 Task: Create a task  Integrate website with payment gateways and invoicing systems , assign it to team member softage.4@softage.net in the project AgileEagle and update the status of the task to  On Track  , set the priority of the task to High
Action: Mouse moved to (52, 51)
Screenshot: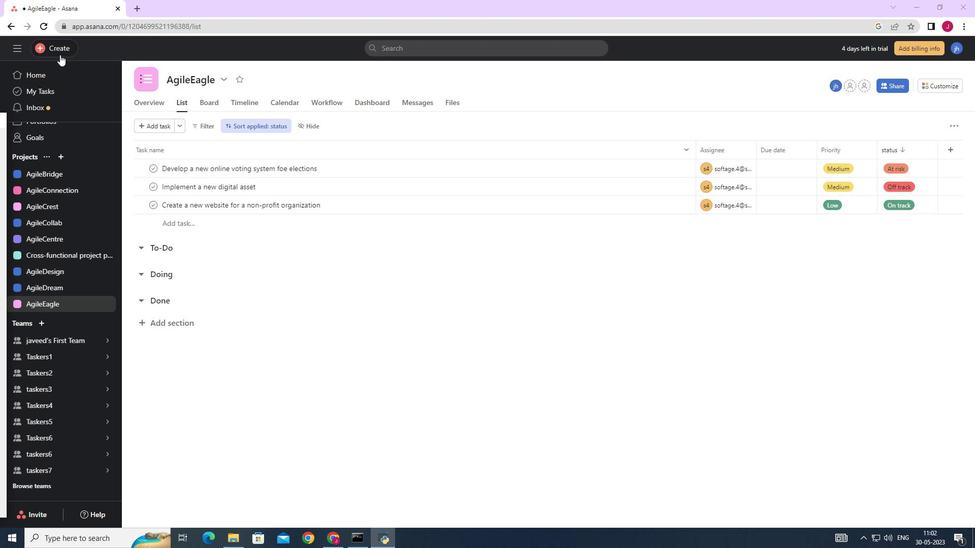 
Action: Mouse pressed left at (52, 51)
Screenshot: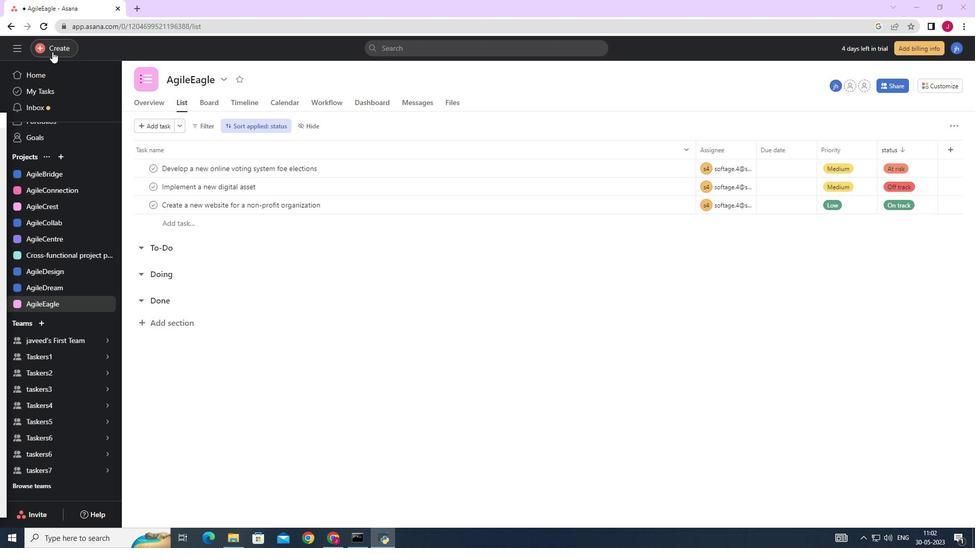 
Action: Mouse moved to (113, 49)
Screenshot: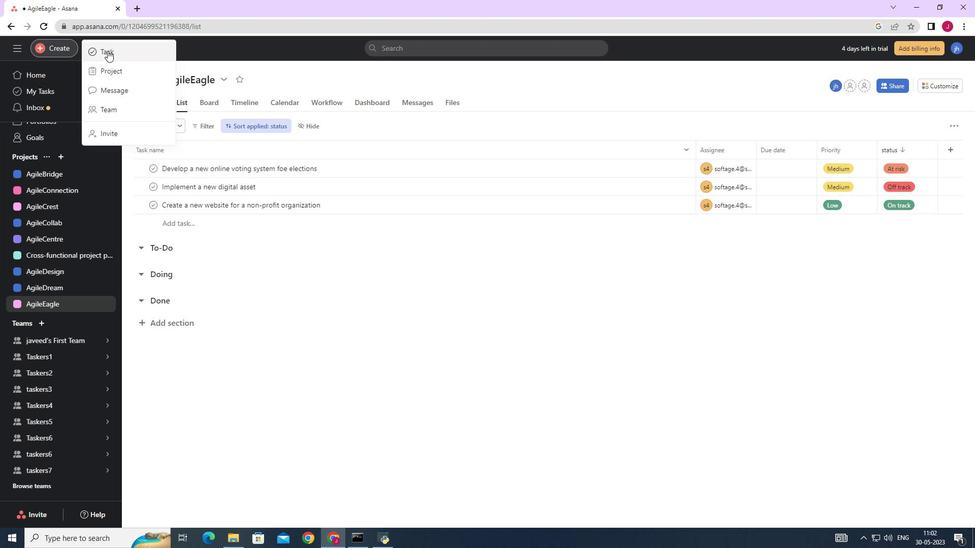 
Action: Mouse pressed left at (113, 49)
Screenshot: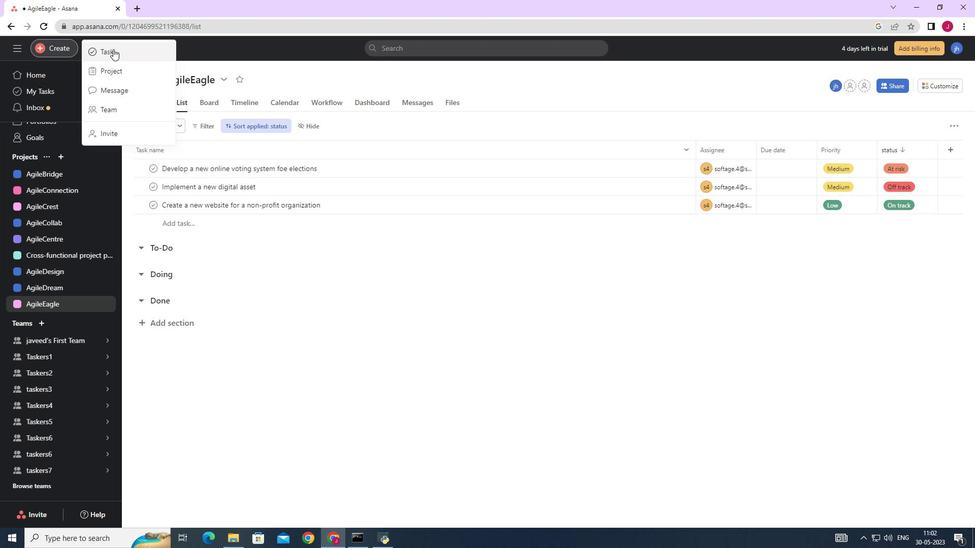 
Action: Mouse moved to (796, 337)
Screenshot: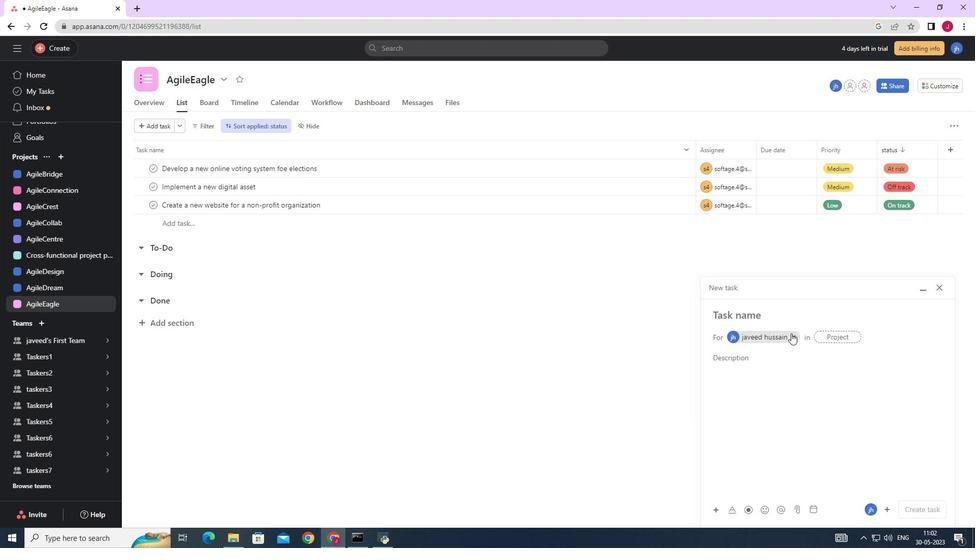 
Action: Mouse pressed left at (796, 337)
Screenshot: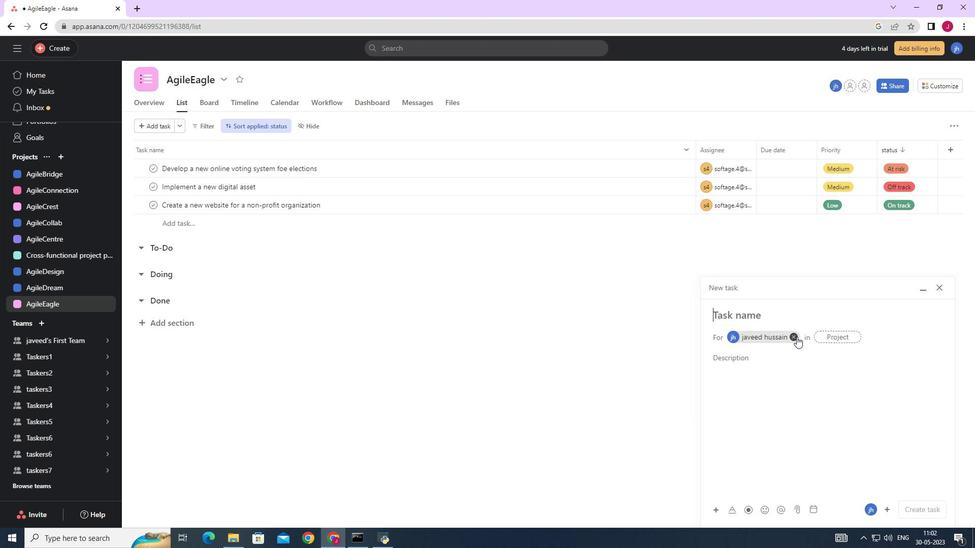 
Action: Mouse moved to (722, 315)
Screenshot: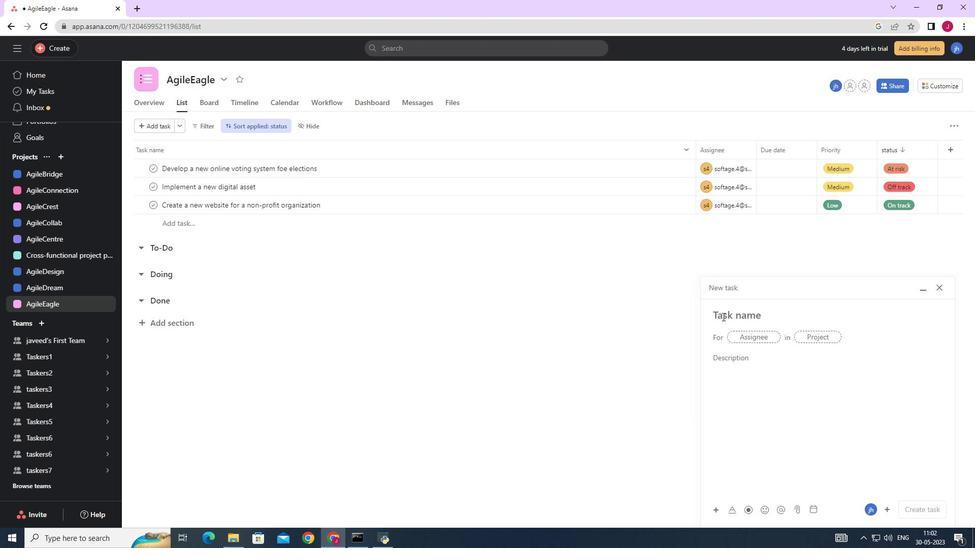 
Action: Mouse pressed left at (722, 315)
Screenshot: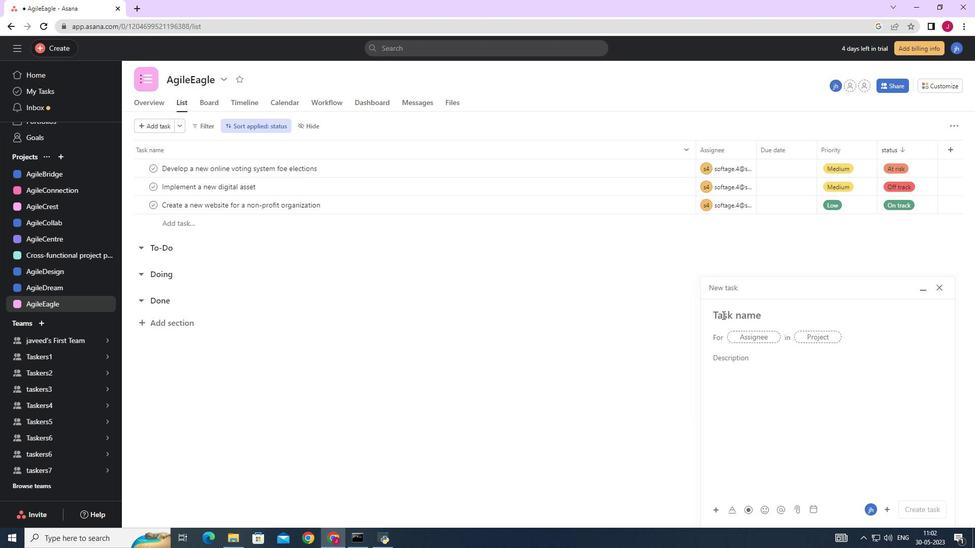 
Action: Key pressed <Key.caps_lock>I<Key.caps_lock>ntegrate<Key.space>website<Key.space>with<Key.space>payment<Key.space>gateways<Key.space>and<Key.space>invoicing<Key.space>systems
Screenshot: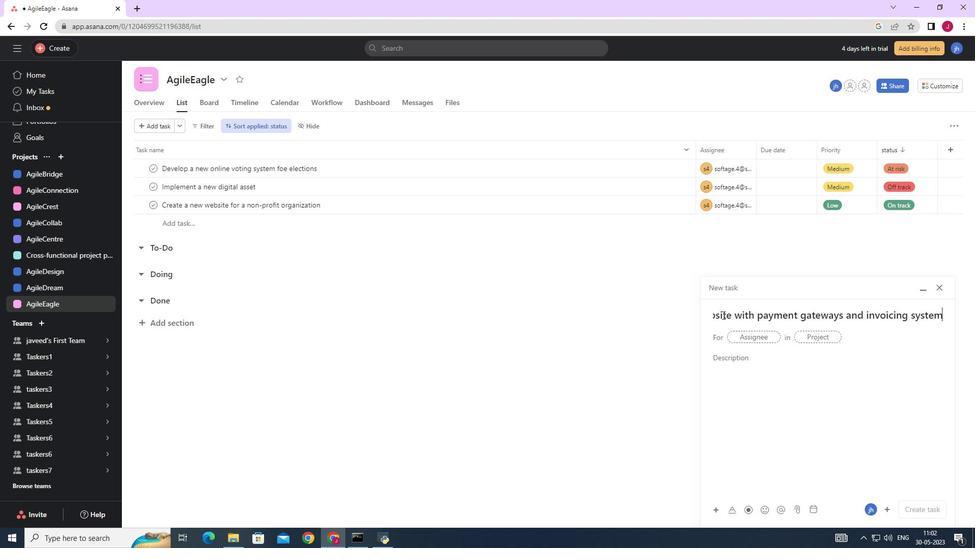 
Action: Mouse moved to (752, 336)
Screenshot: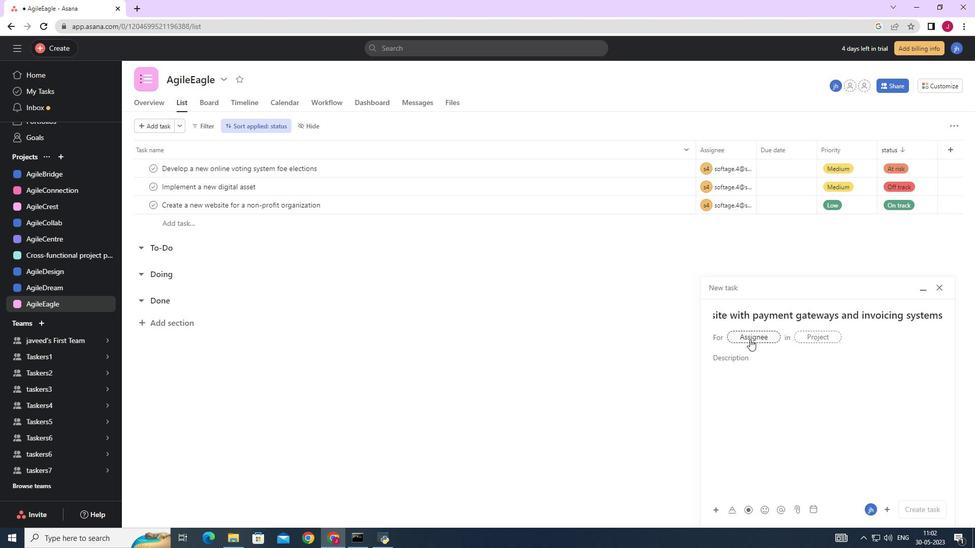 
Action: Mouse pressed left at (752, 336)
Screenshot: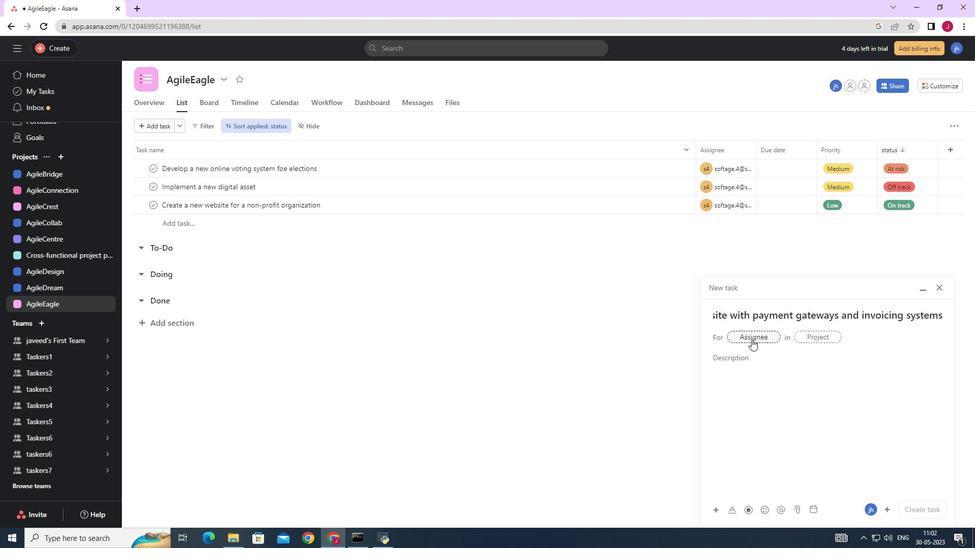 
Action: Key pressed softage.4
Screenshot: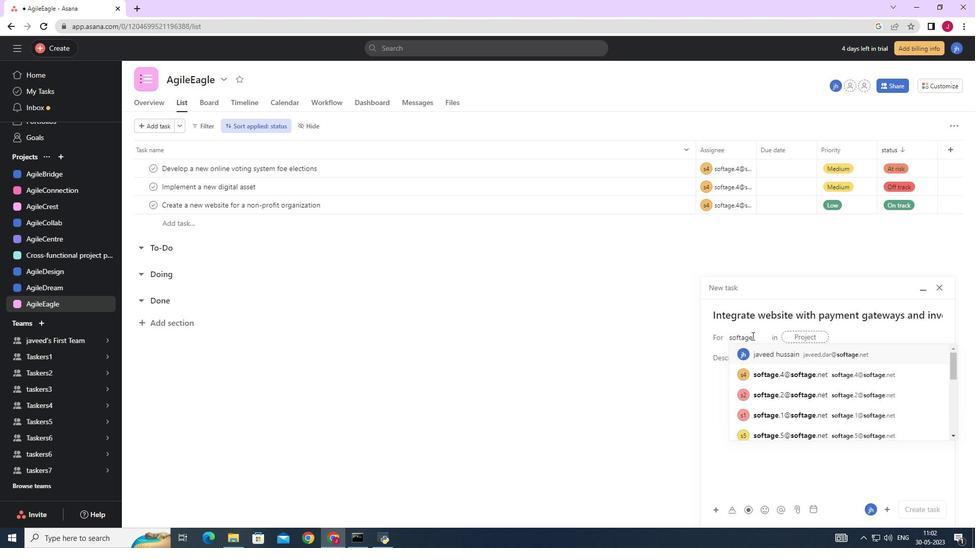 
Action: Mouse moved to (789, 355)
Screenshot: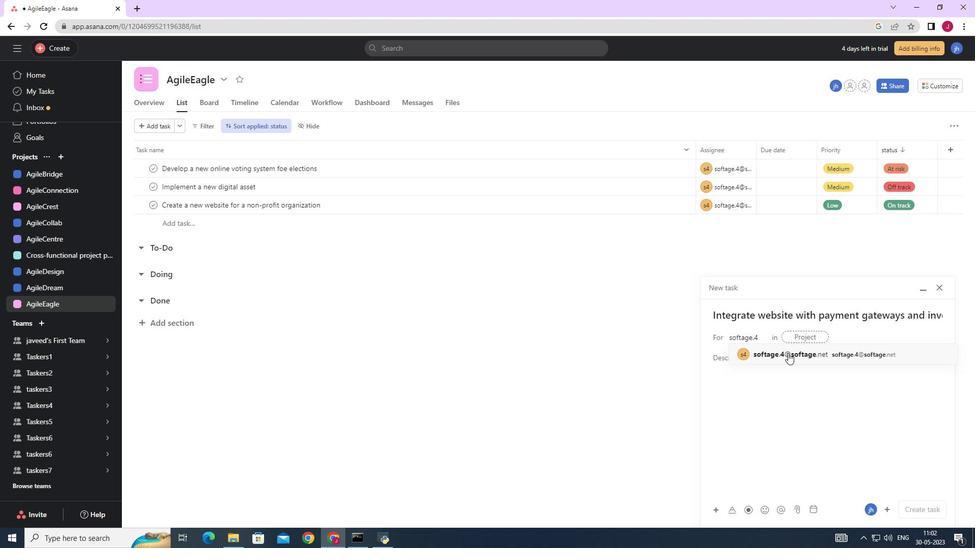 
Action: Mouse pressed left at (789, 355)
Screenshot: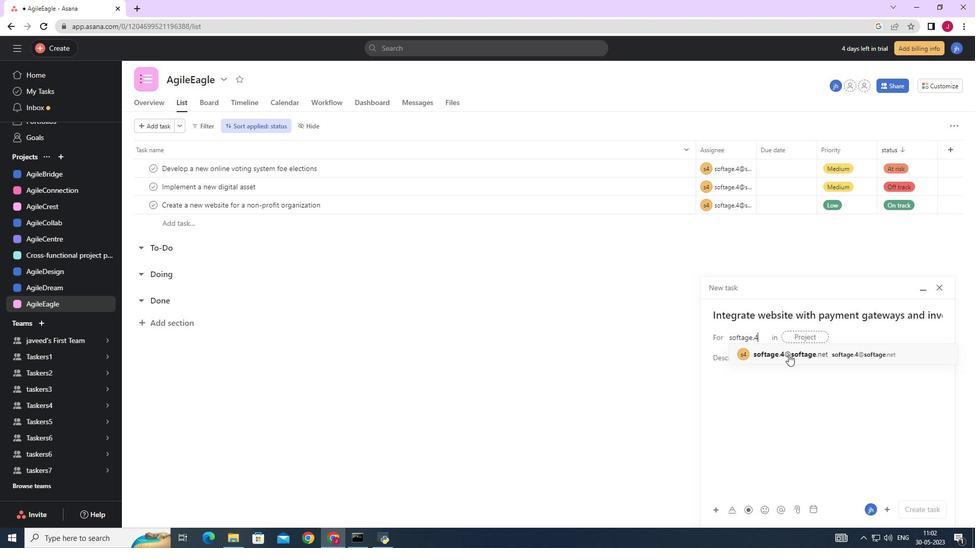 
Action: Mouse moved to (646, 354)
Screenshot: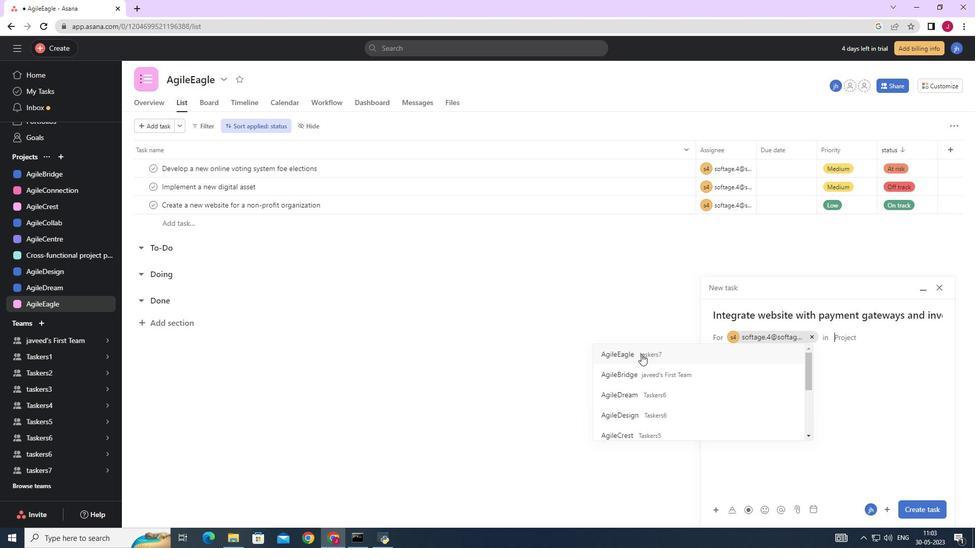
Action: Mouse pressed left at (646, 354)
Screenshot: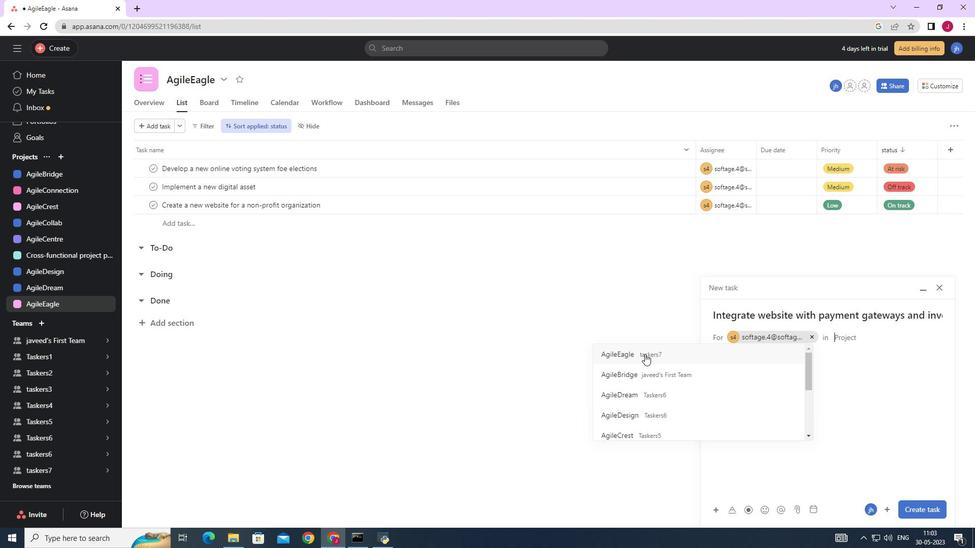 
Action: Mouse moved to (755, 360)
Screenshot: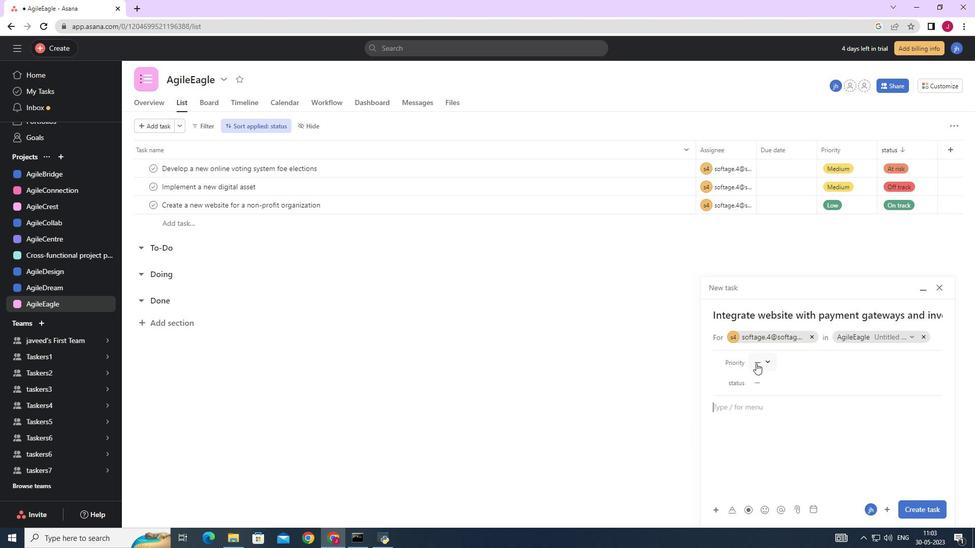 
Action: Mouse pressed left at (755, 360)
Screenshot: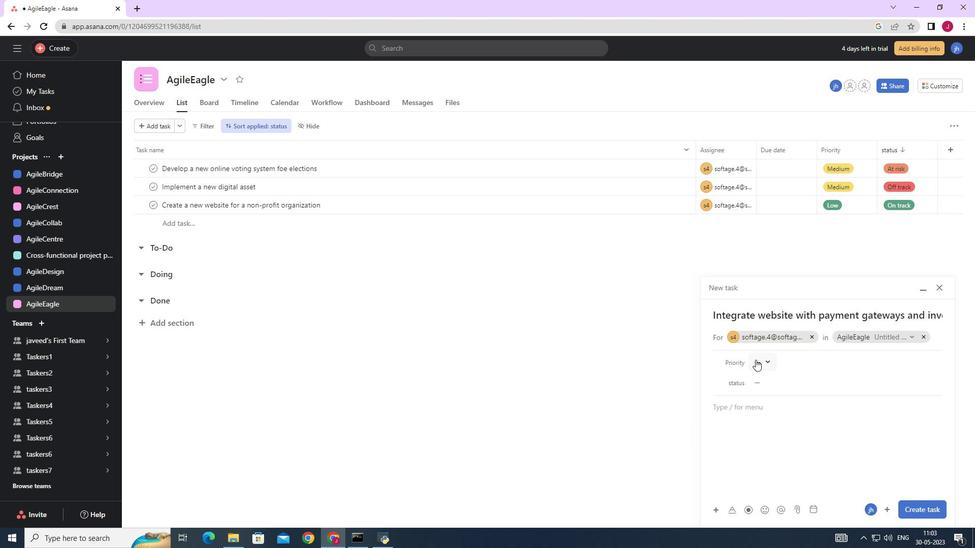 
Action: Mouse moved to (780, 397)
Screenshot: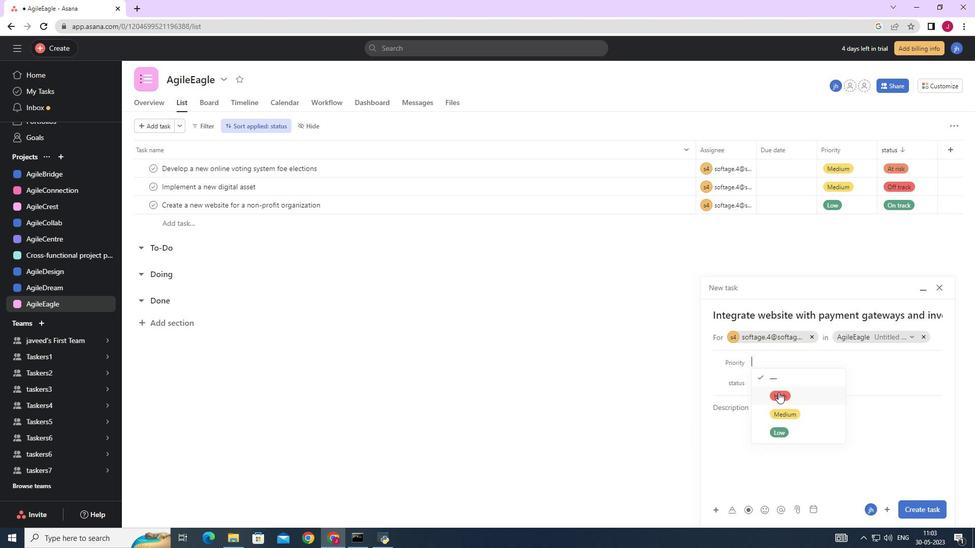 
Action: Mouse pressed left at (780, 397)
Screenshot: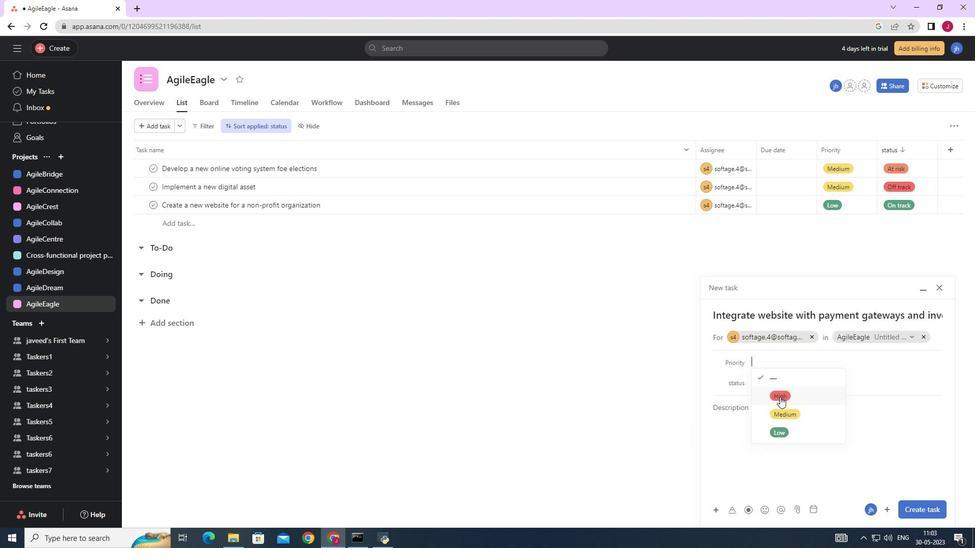 
Action: Mouse moved to (760, 381)
Screenshot: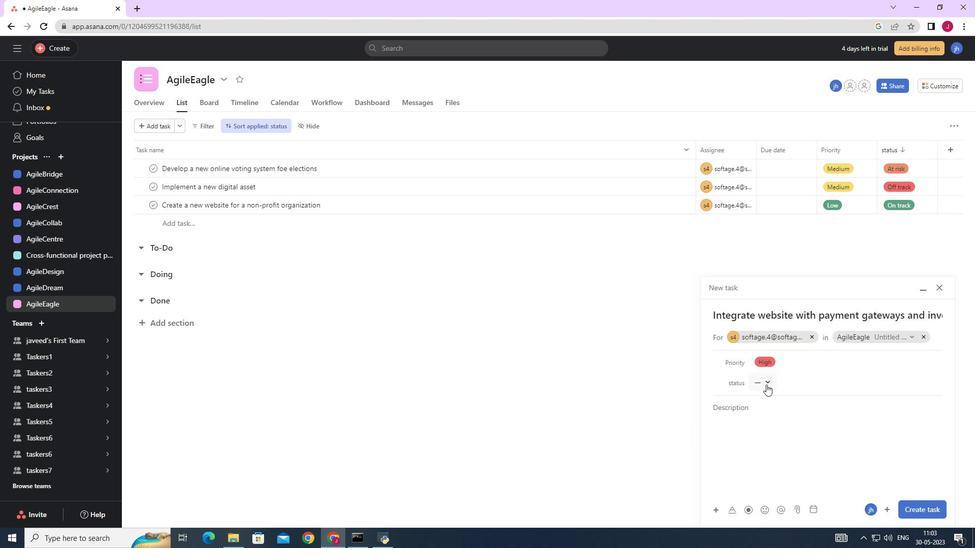 
Action: Mouse pressed left at (760, 381)
Screenshot: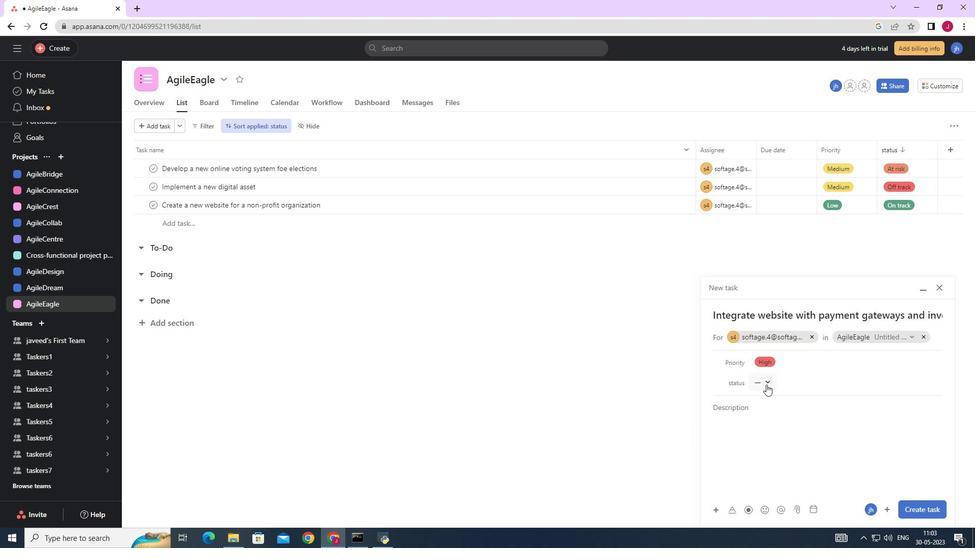 
Action: Mouse moved to (788, 419)
Screenshot: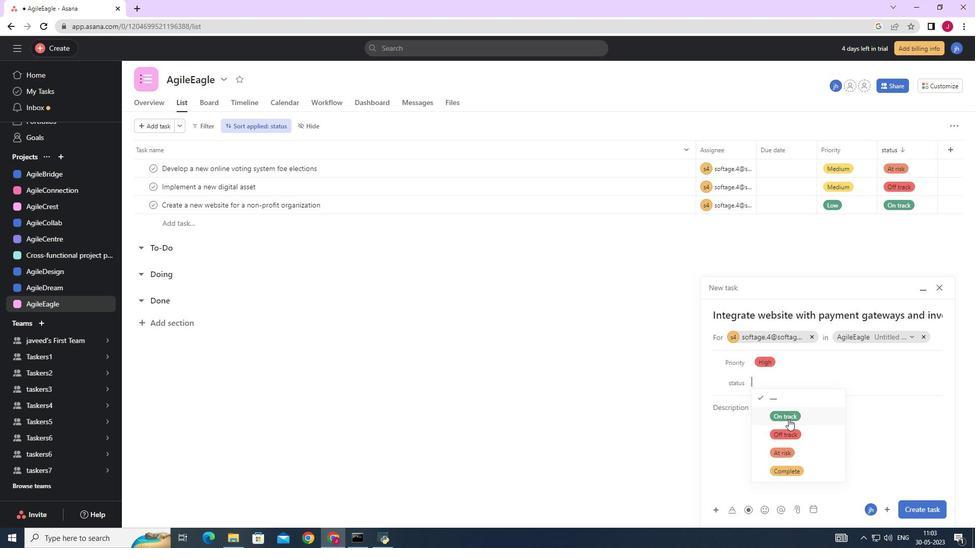 
Action: Mouse pressed left at (788, 419)
Screenshot: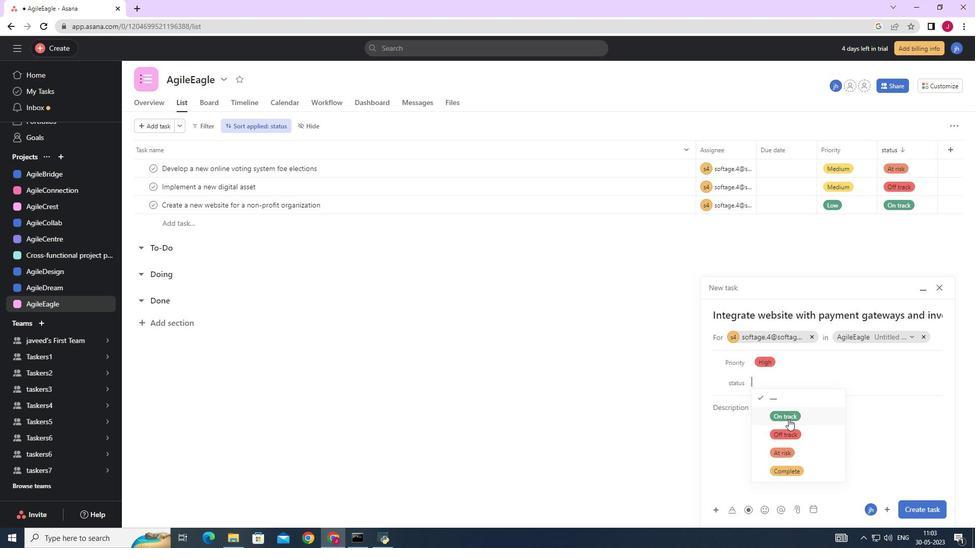 
Action: Mouse moved to (952, 452)
Screenshot: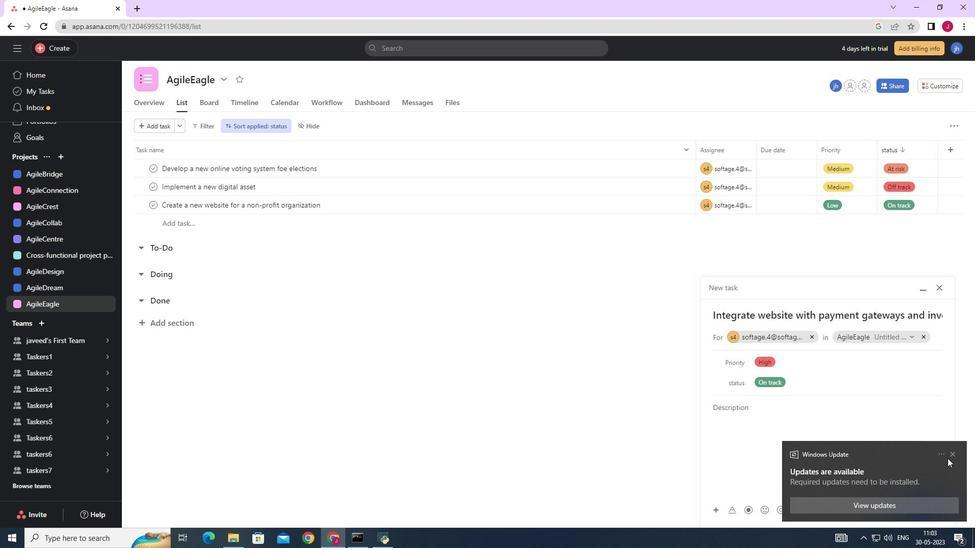 
Action: Mouse pressed left at (952, 452)
Screenshot: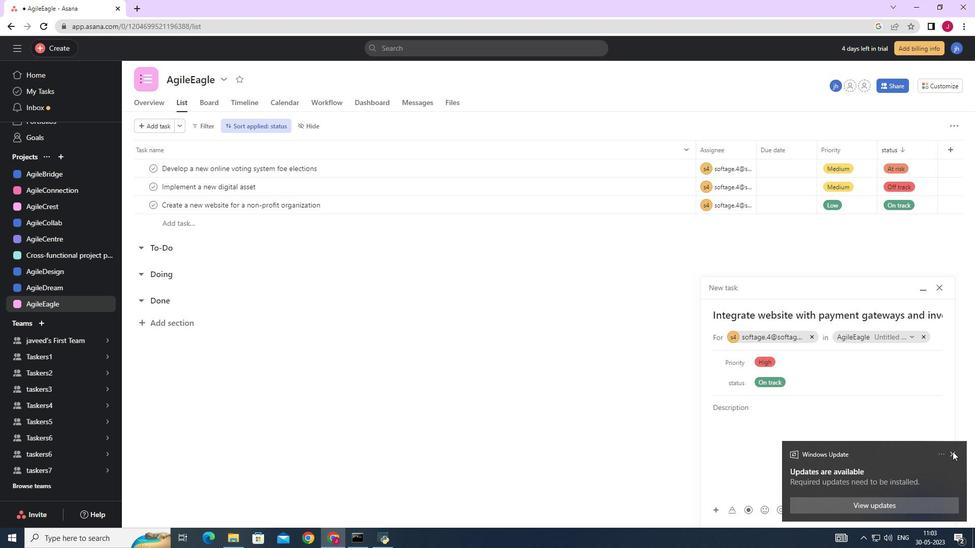 
Action: Mouse moved to (924, 506)
Screenshot: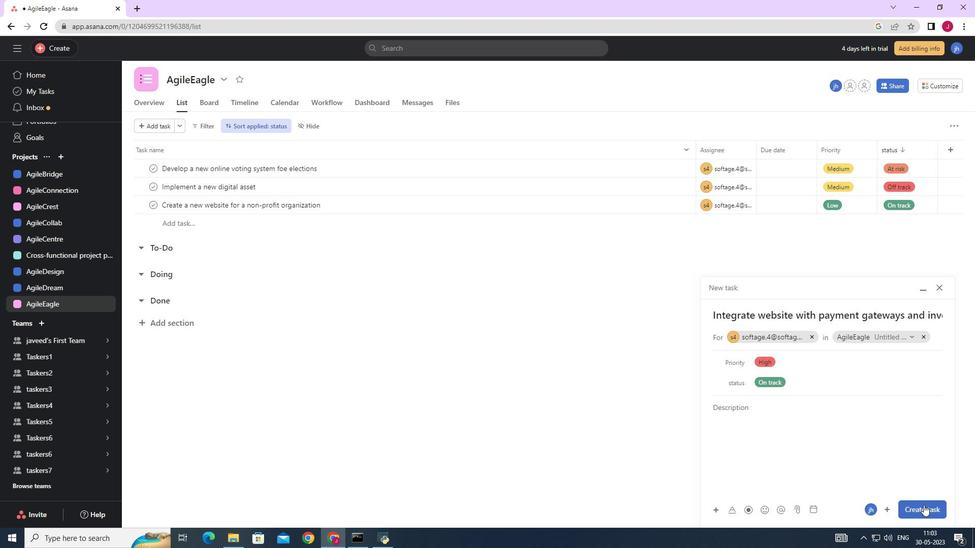 
Action: Mouse pressed left at (924, 506)
Screenshot: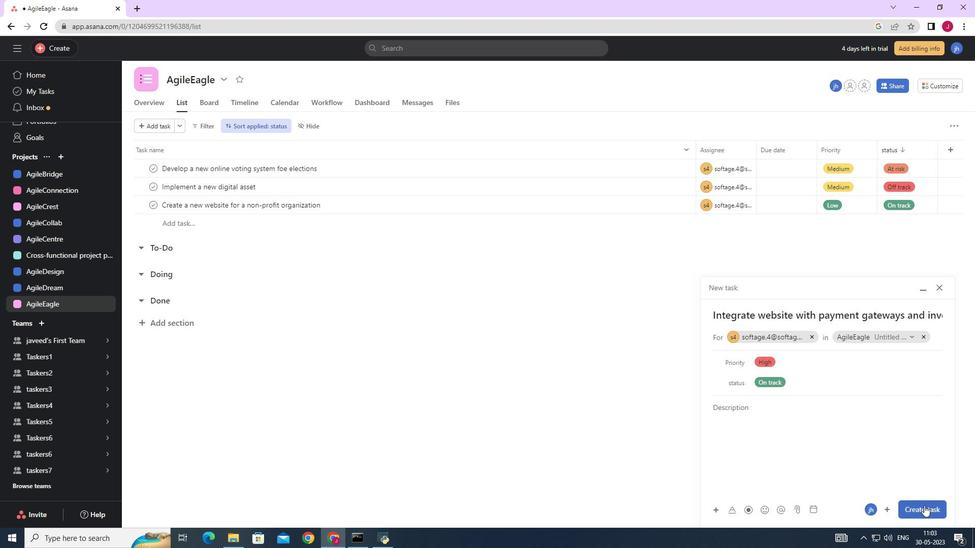 
Action: Mouse moved to (646, 438)
Screenshot: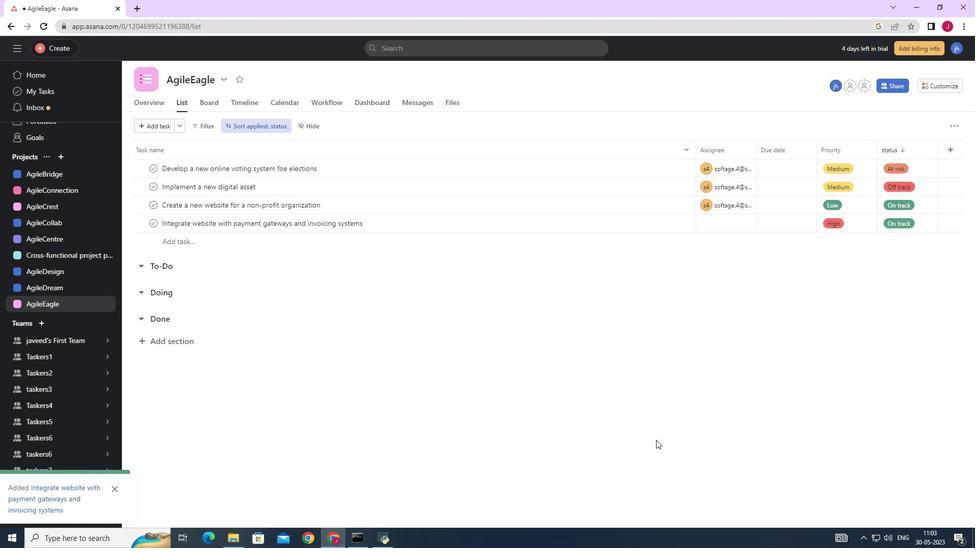 
